 Task: Search "talent" in the talent hub.
Action: Mouse moved to (307, 449)
Screenshot: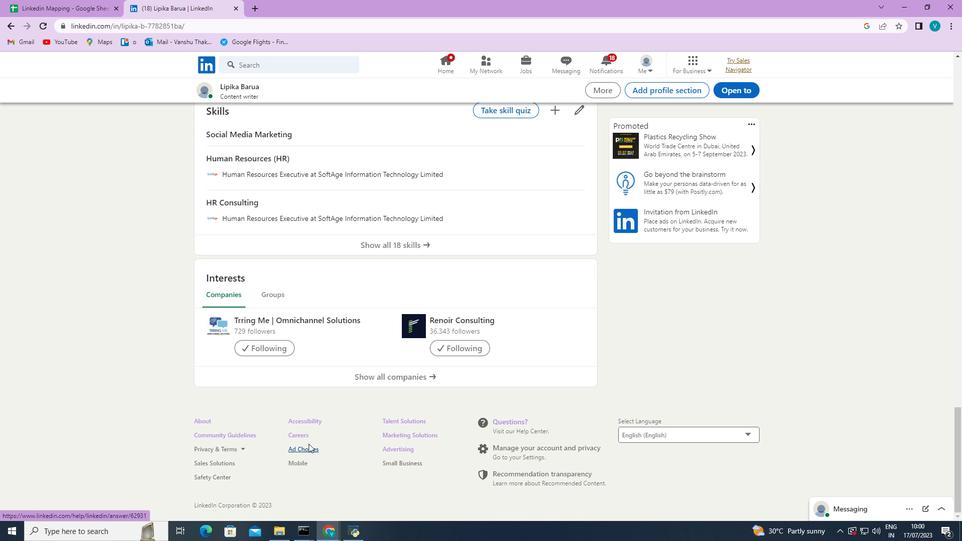 
Action: Mouse pressed left at (307, 449)
Screenshot: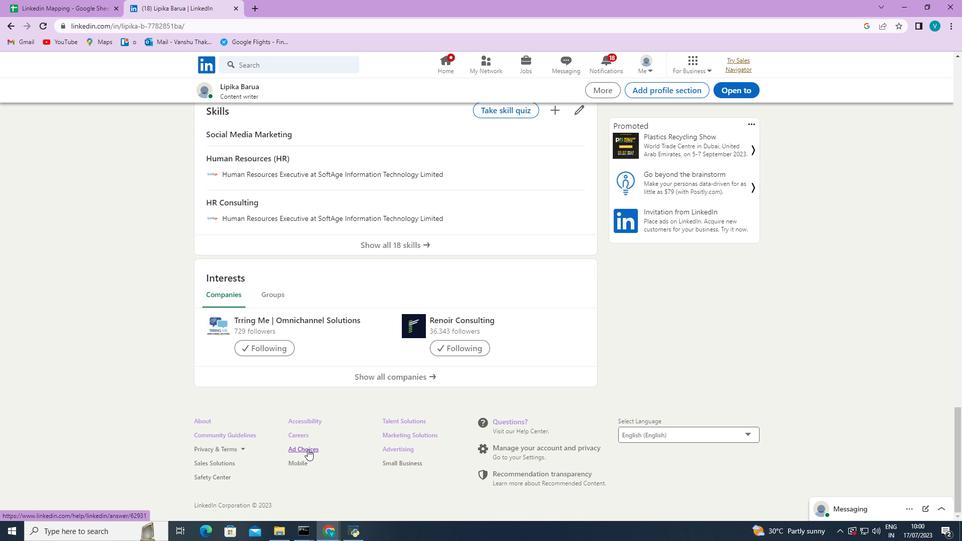 
Action: Mouse moved to (319, 88)
Screenshot: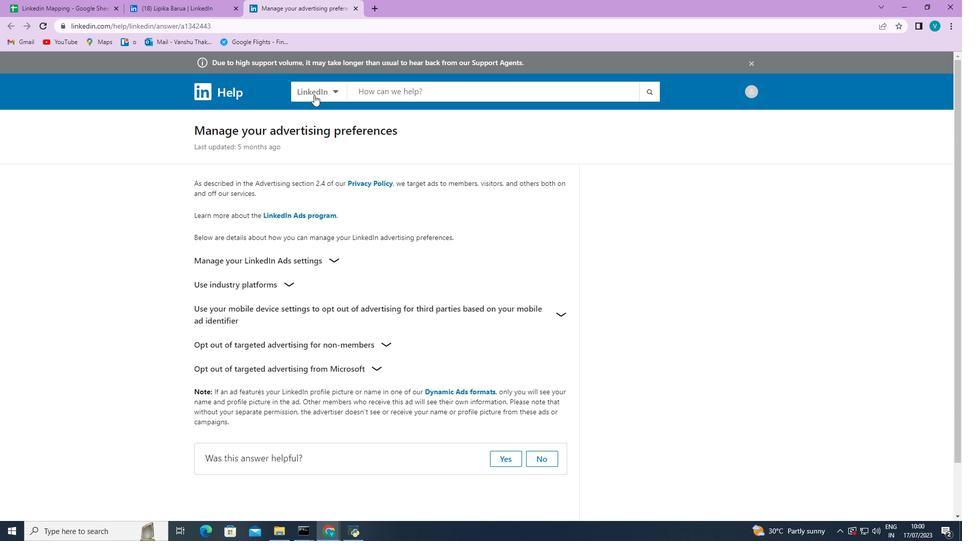 
Action: Mouse pressed left at (319, 88)
Screenshot: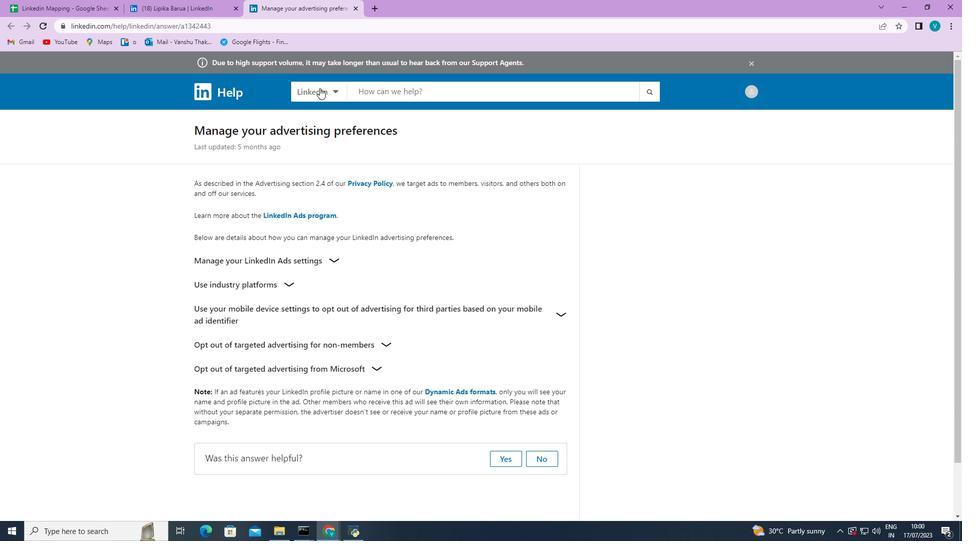 
Action: Mouse moved to (329, 219)
Screenshot: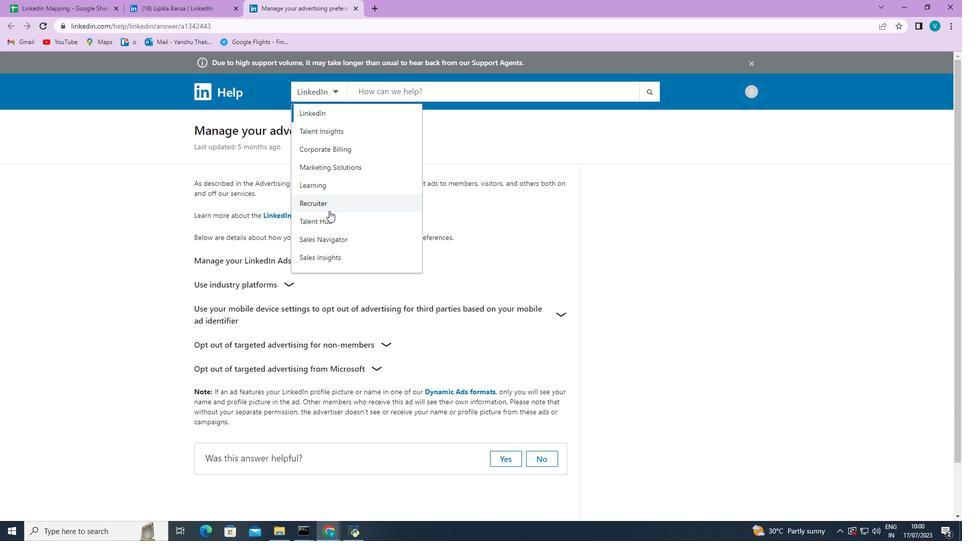 
Action: Mouse pressed left at (329, 219)
Screenshot: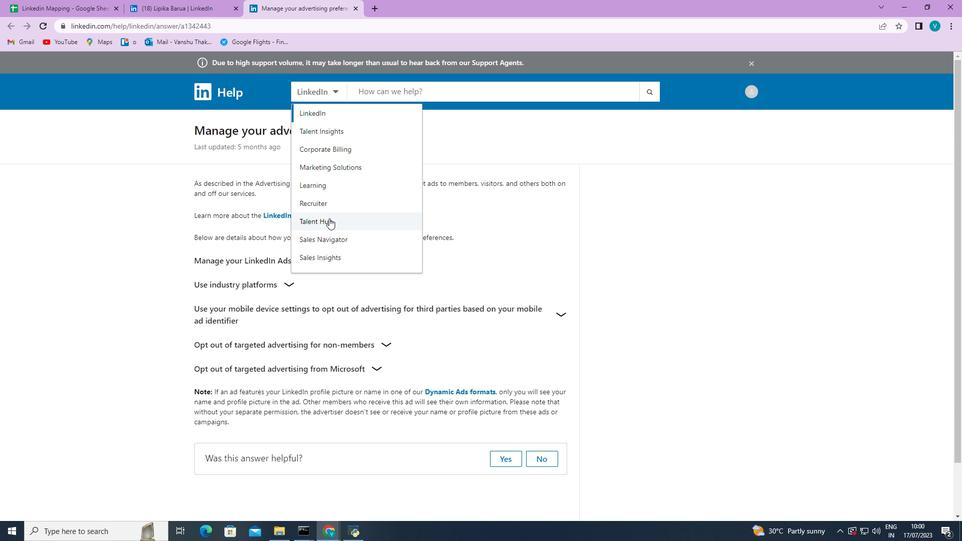 
Action: Mouse moved to (413, 94)
Screenshot: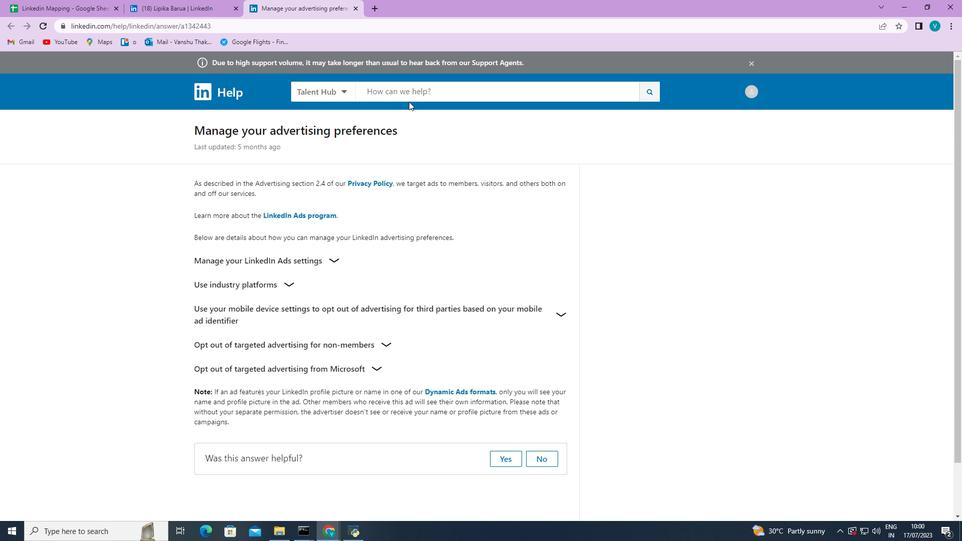 
Action: Mouse pressed left at (413, 94)
Screenshot: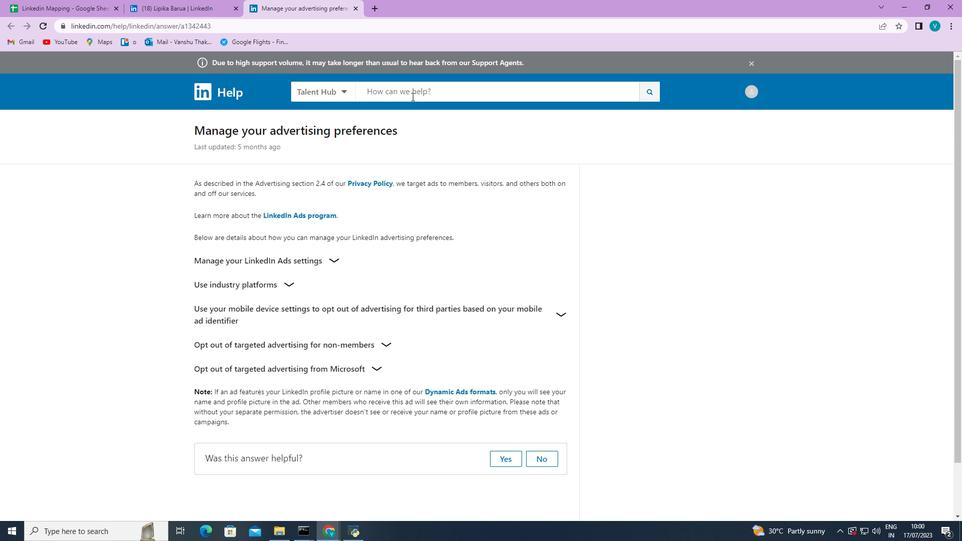 
Action: Key pressed talent<Key.enter>
Screenshot: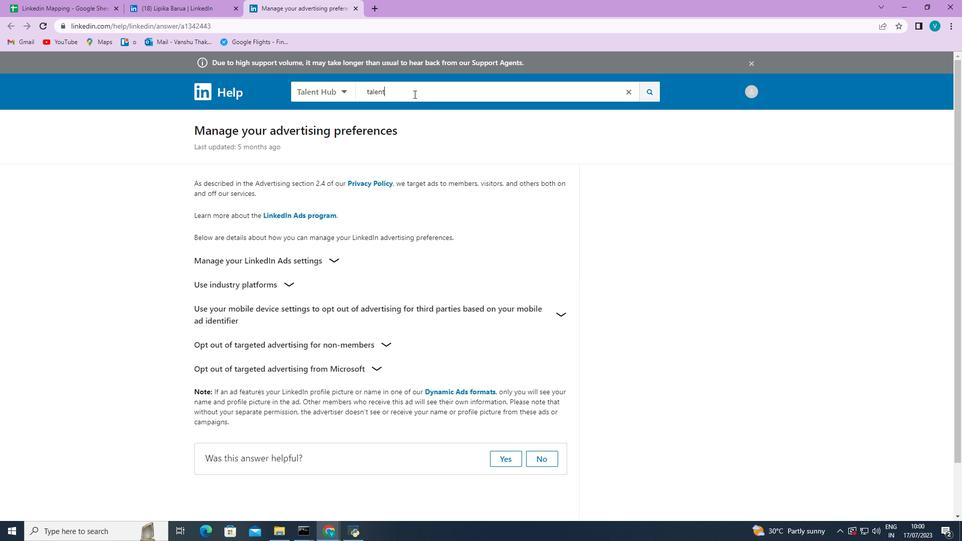 
Action: Mouse moved to (607, 224)
Screenshot: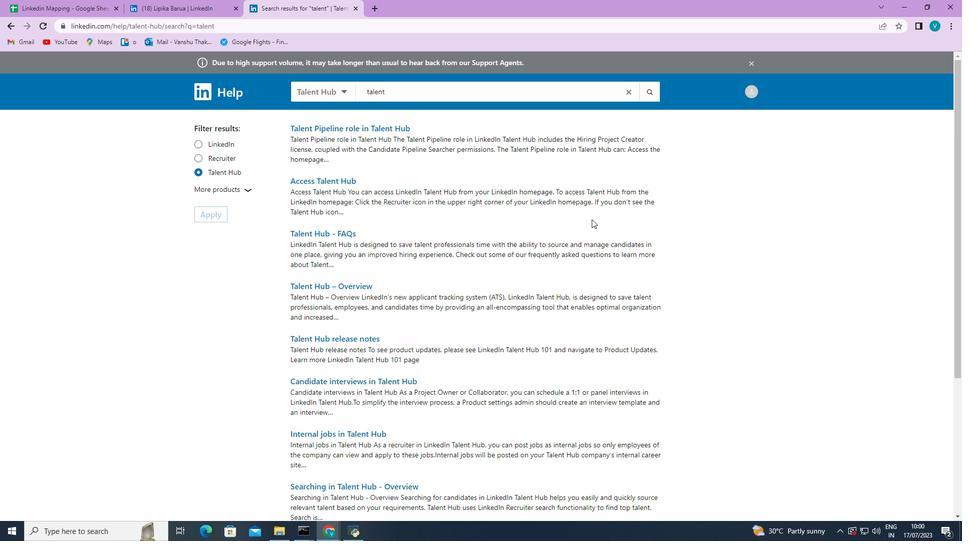 
Action: Mouse scrolled (607, 224) with delta (0, 0)
Screenshot: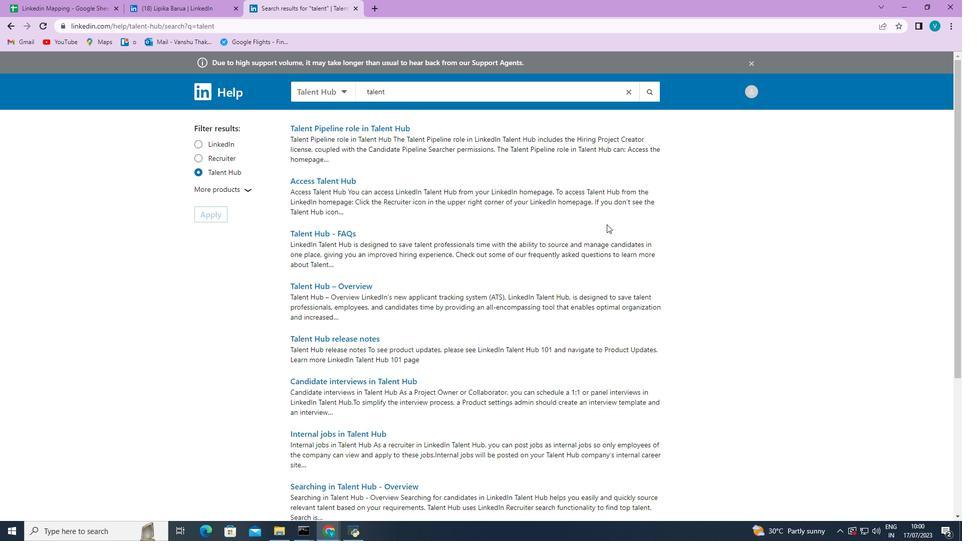 
Action: Mouse moved to (608, 224)
Screenshot: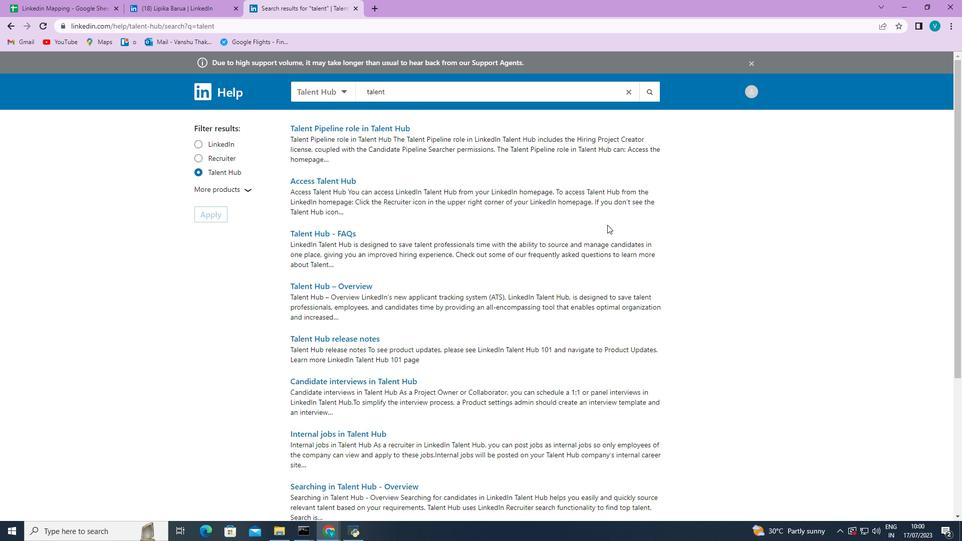 
Action: Mouse scrolled (608, 224) with delta (0, 0)
Screenshot: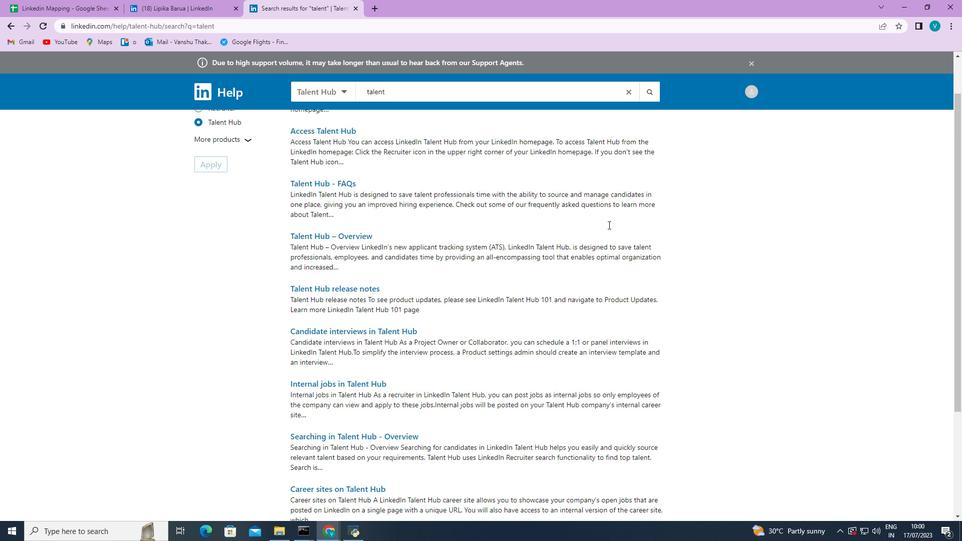 
Action: Mouse moved to (608, 225)
Screenshot: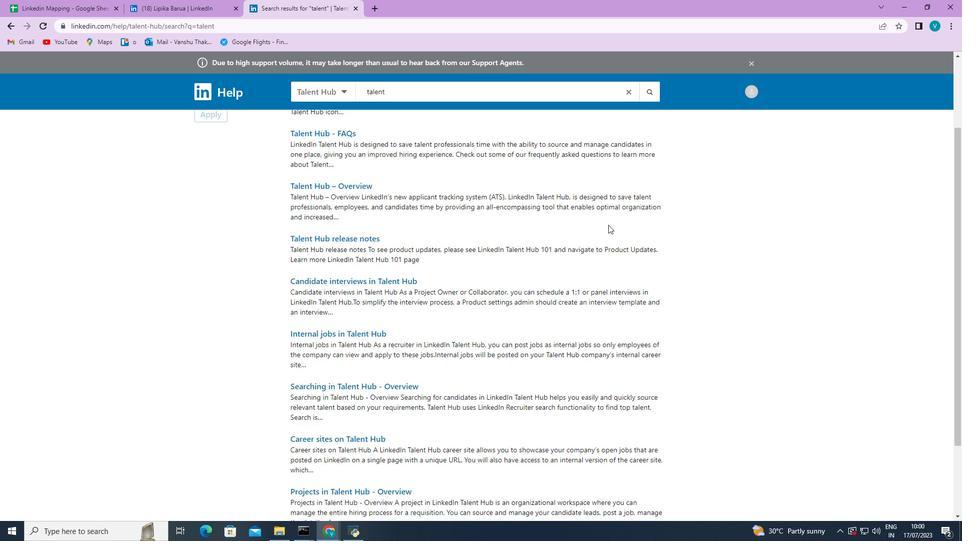 
Action: Mouse scrolled (608, 224) with delta (0, 0)
Screenshot: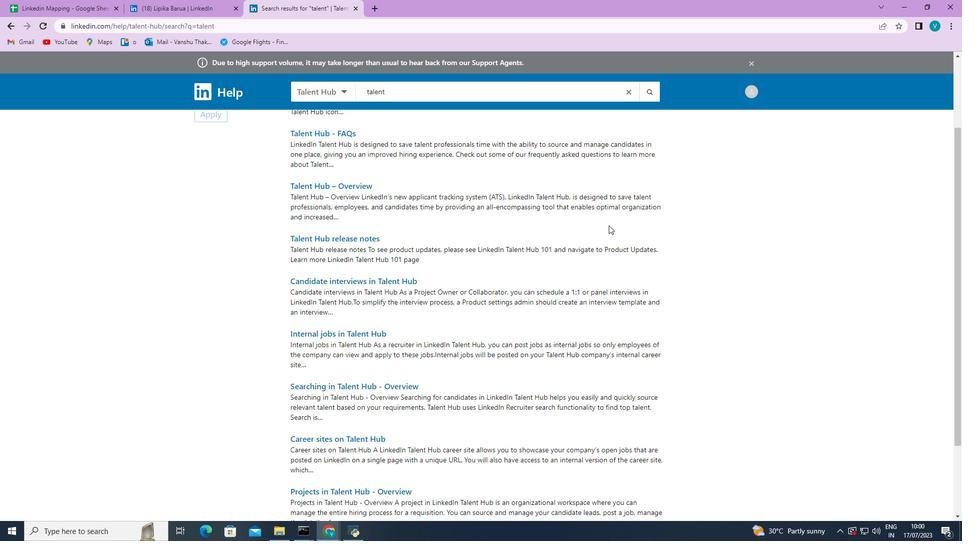 
Action: Mouse scrolled (608, 224) with delta (0, 0)
Screenshot: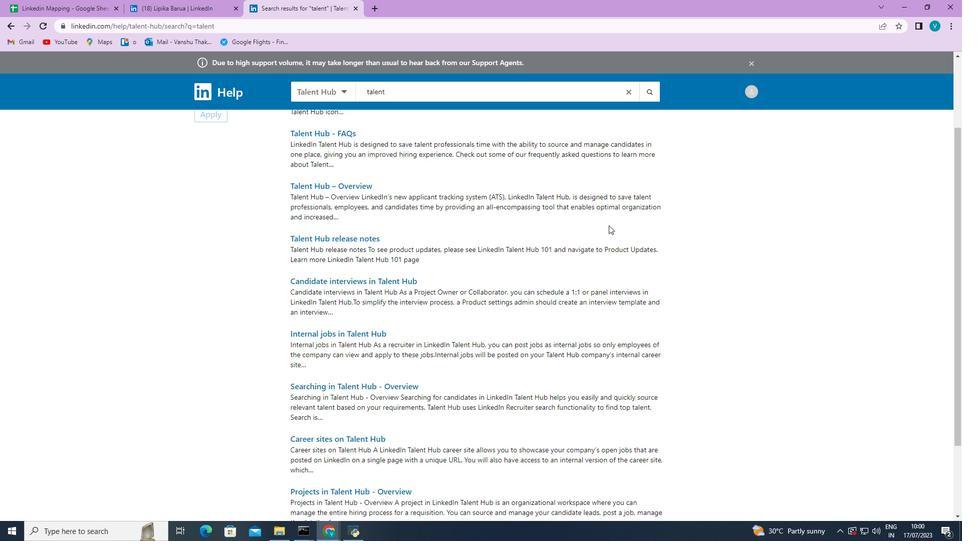 
Action: Mouse moved to (611, 216)
Screenshot: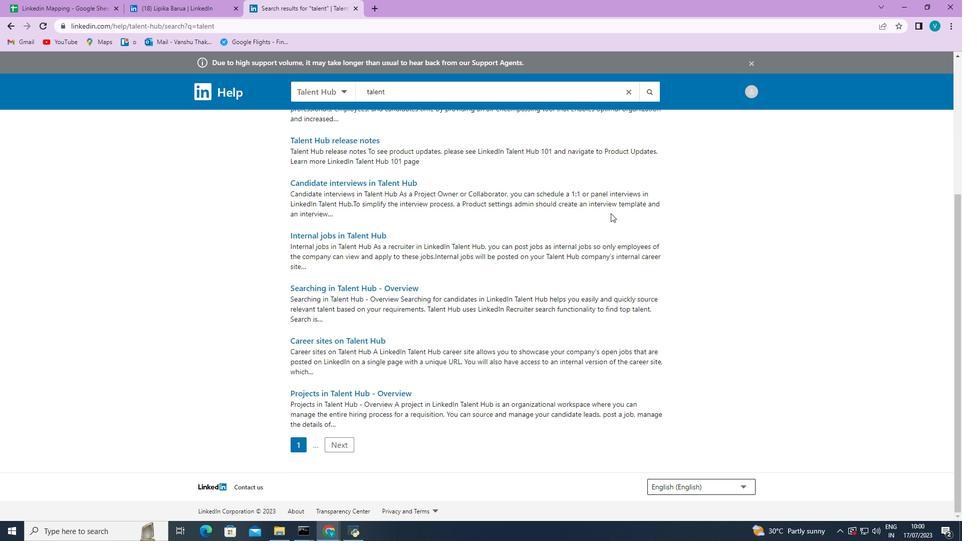 
Action: Mouse scrolled (611, 215) with delta (0, 0)
Screenshot: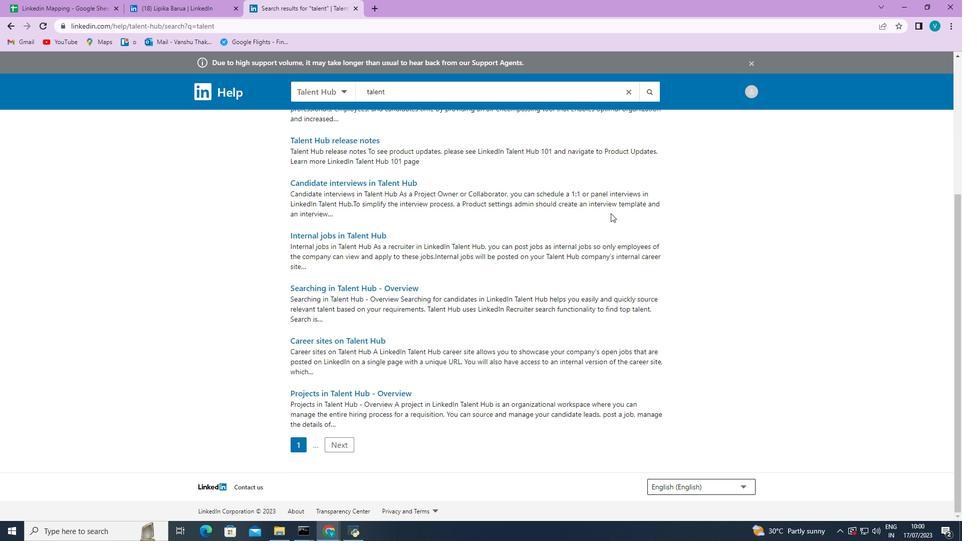 
Action: Mouse moved to (612, 218)
Screenshot: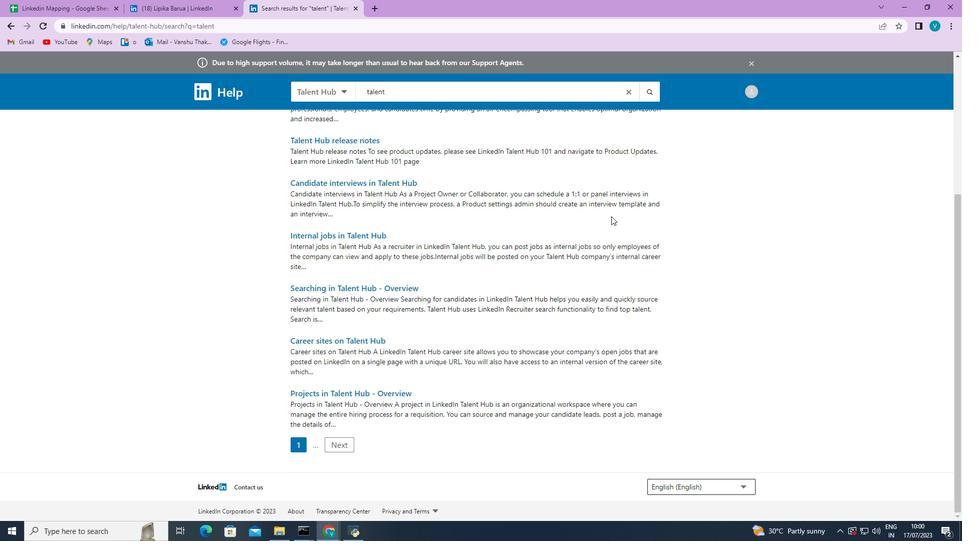 
Action: Mouse scrolled (612, 217) with delta (0, 0)
Screenshot: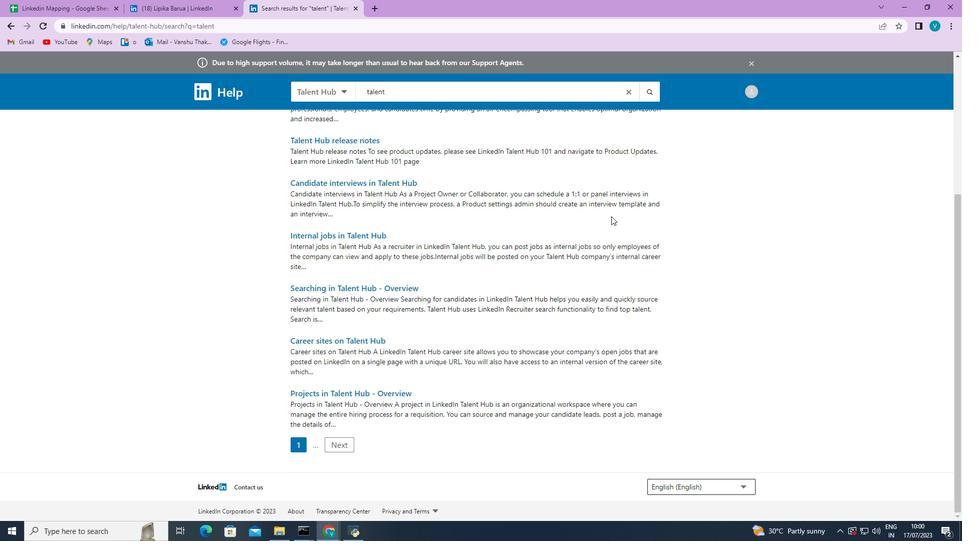 
Action: Mouse scrolled (612, 217) with delta (0, 0)
Screenshot: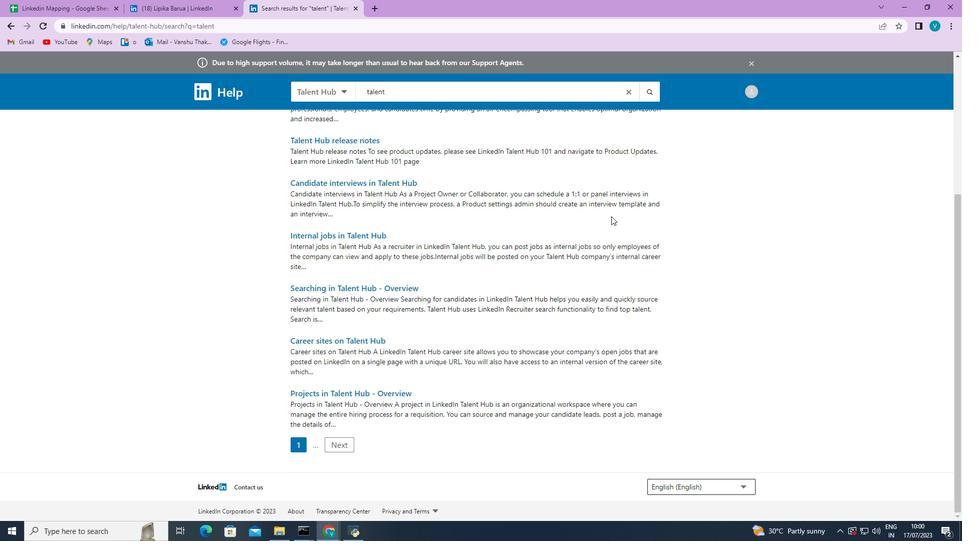 
Action: Mouse scrolled (612, 217) with delta (0, 0)
Screenshot: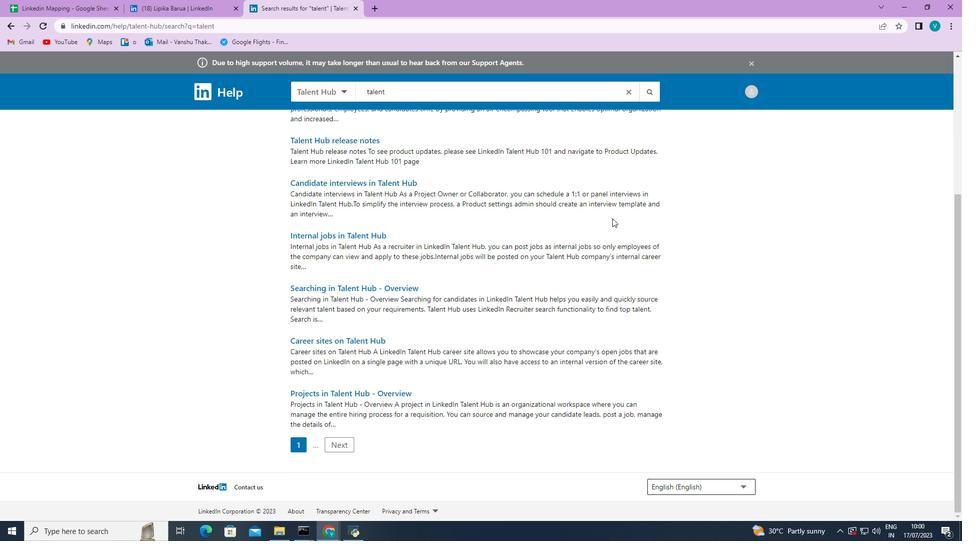 
Action: Mouse scrolled (612, 217) with delta (0, 0)
Screenshot: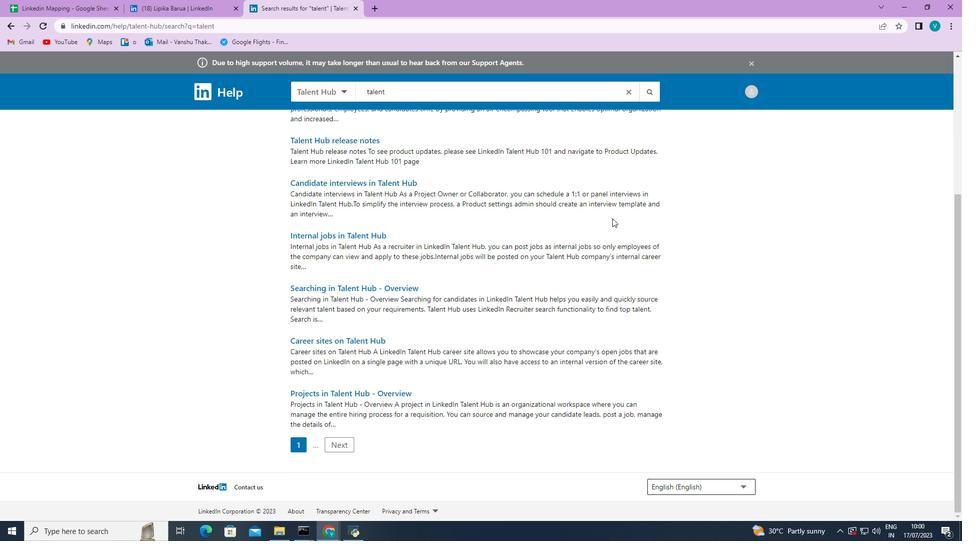
Action: Mouse scrolled (612, 217) with delta (0, 0)
Screenshot: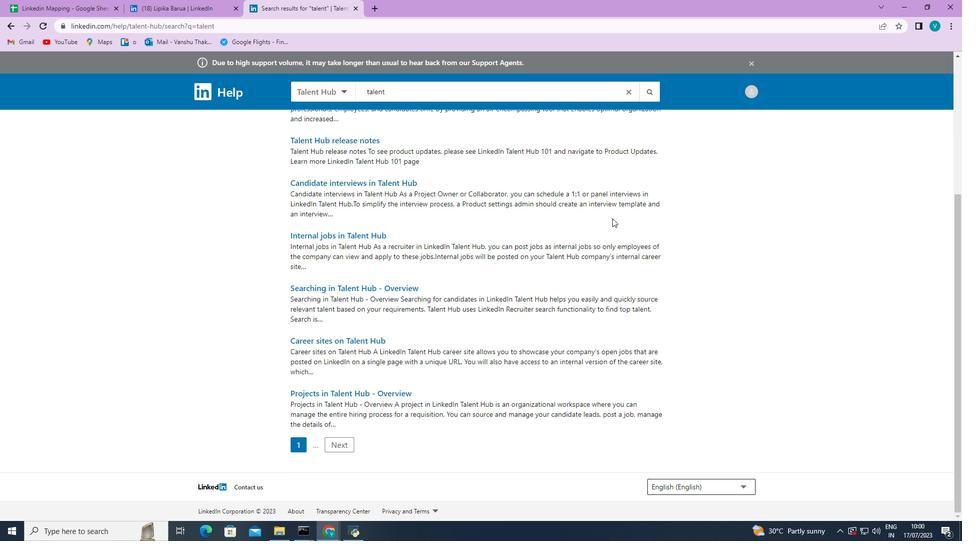
Action: Mouse scrolled (612, 217) with delta (0, 0)
Screenshot: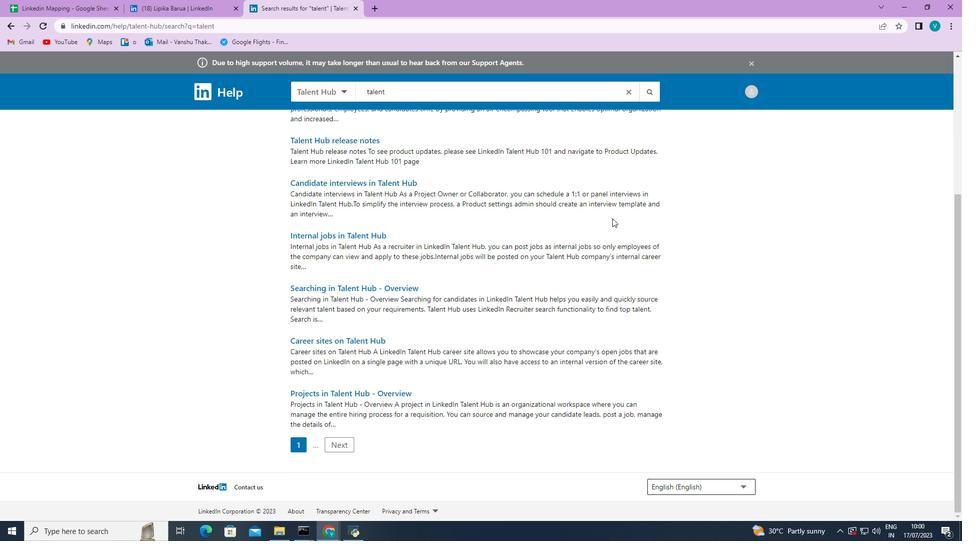 
Action: Mouse moved to (606, 205)
Screenshot: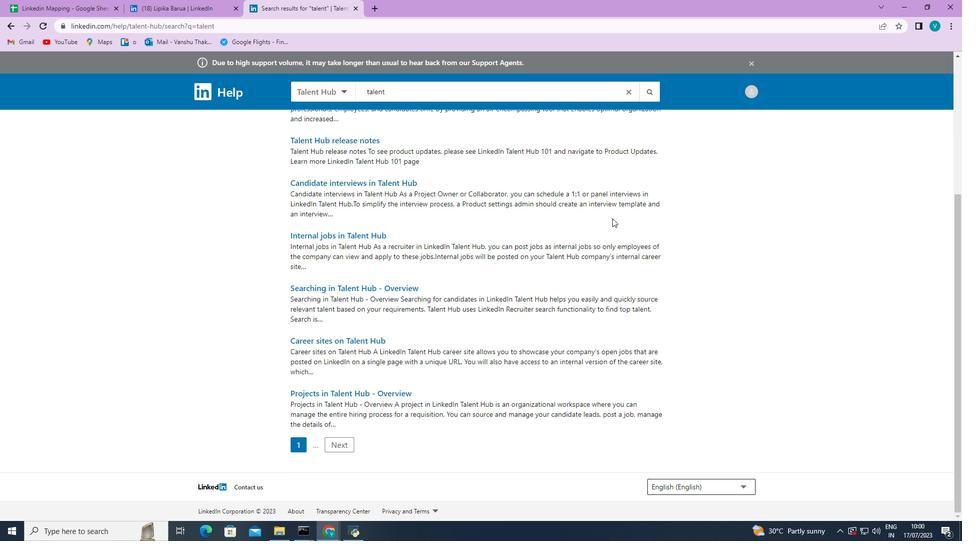 
